 Task: Create a new spreadsheet using the template "Work: Customer relationship management by Copper".
Action: Mouse moved to (39, 76)
Screenshot: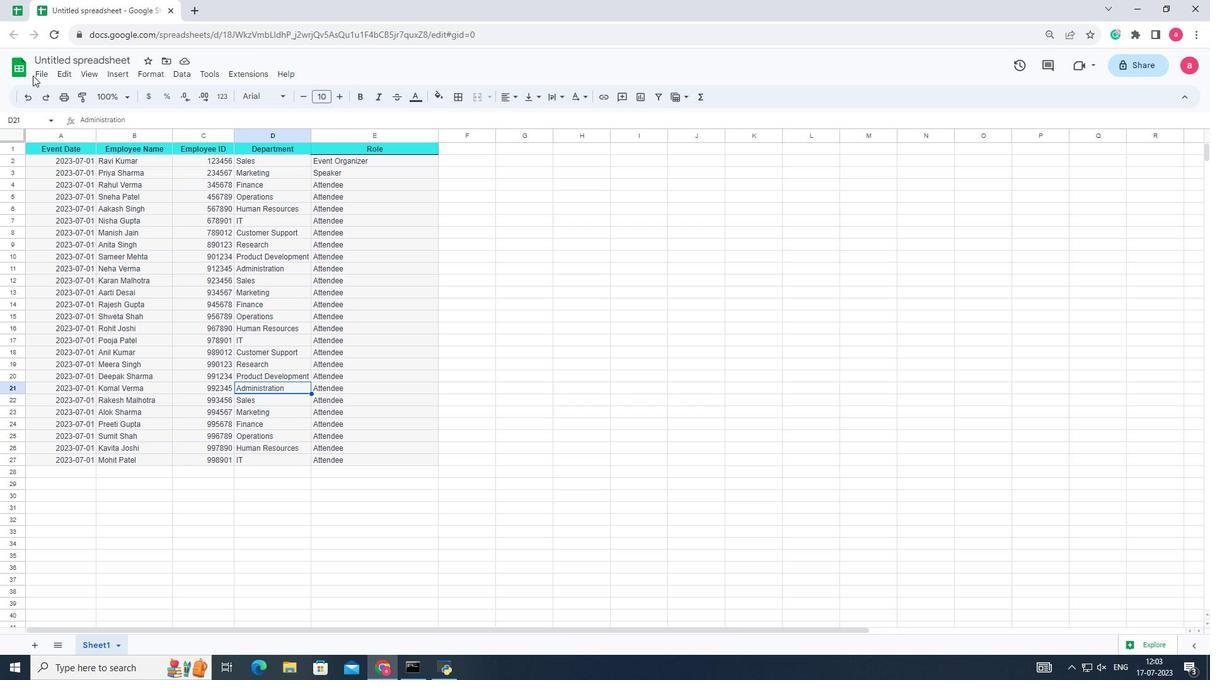 
Action: Mouse pressed left at (39, 76)
Screenshot: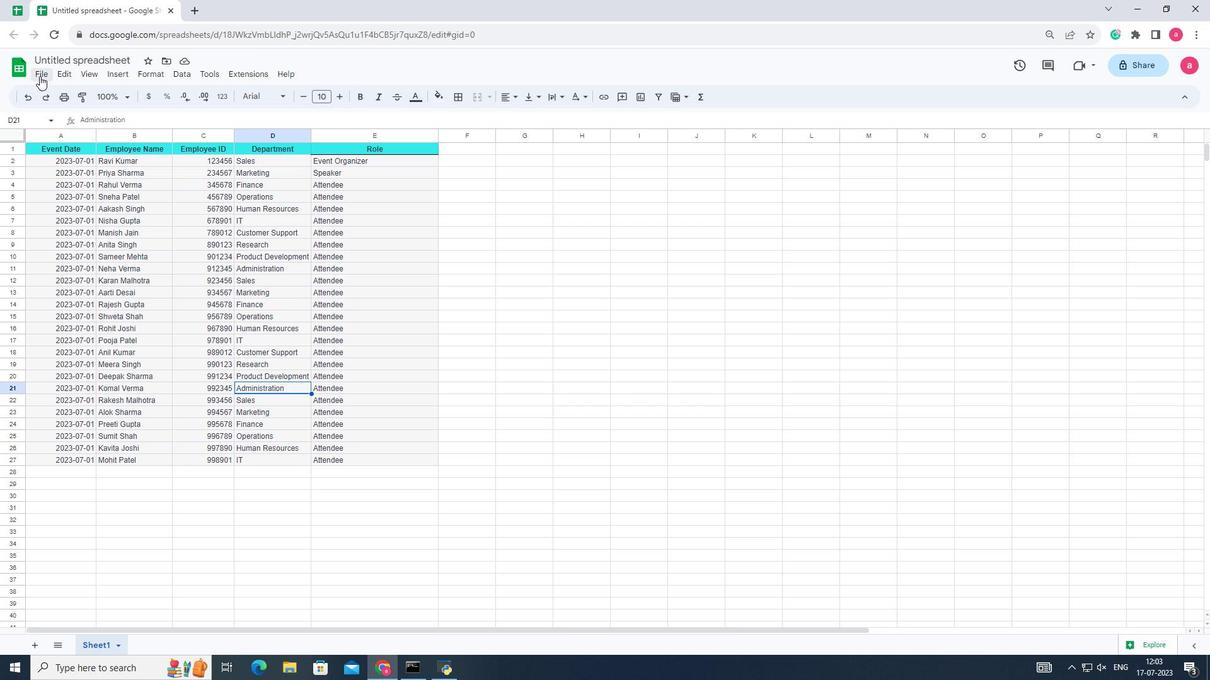 
Action: Mouse moved to (263, 111)
Screenshot: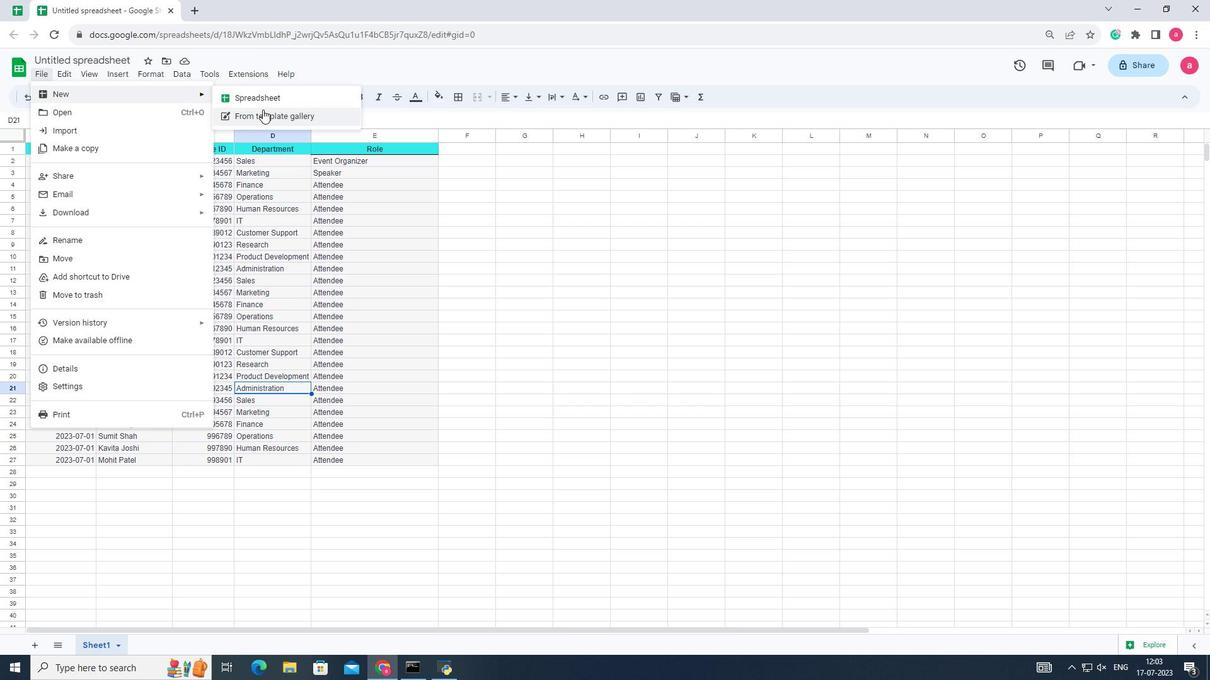 
Action: Mouse pressed left at (263, 111)
Screenshot: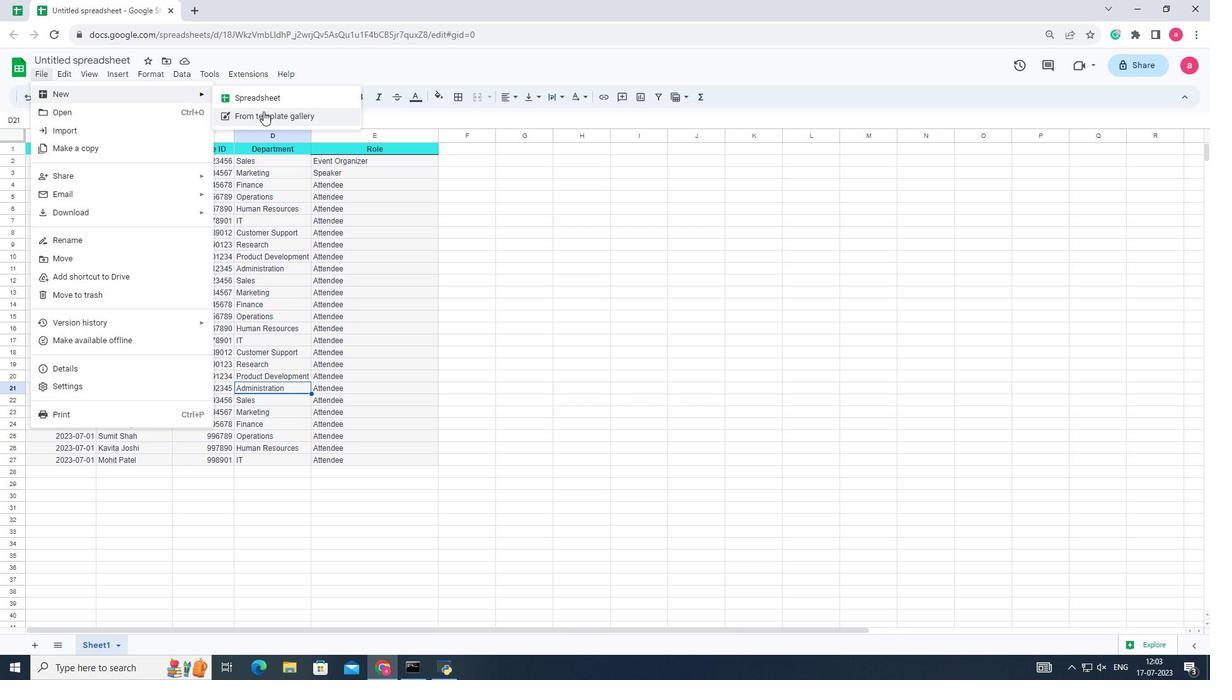 
Action: Mouse moved to (433, 344)
Screenshot: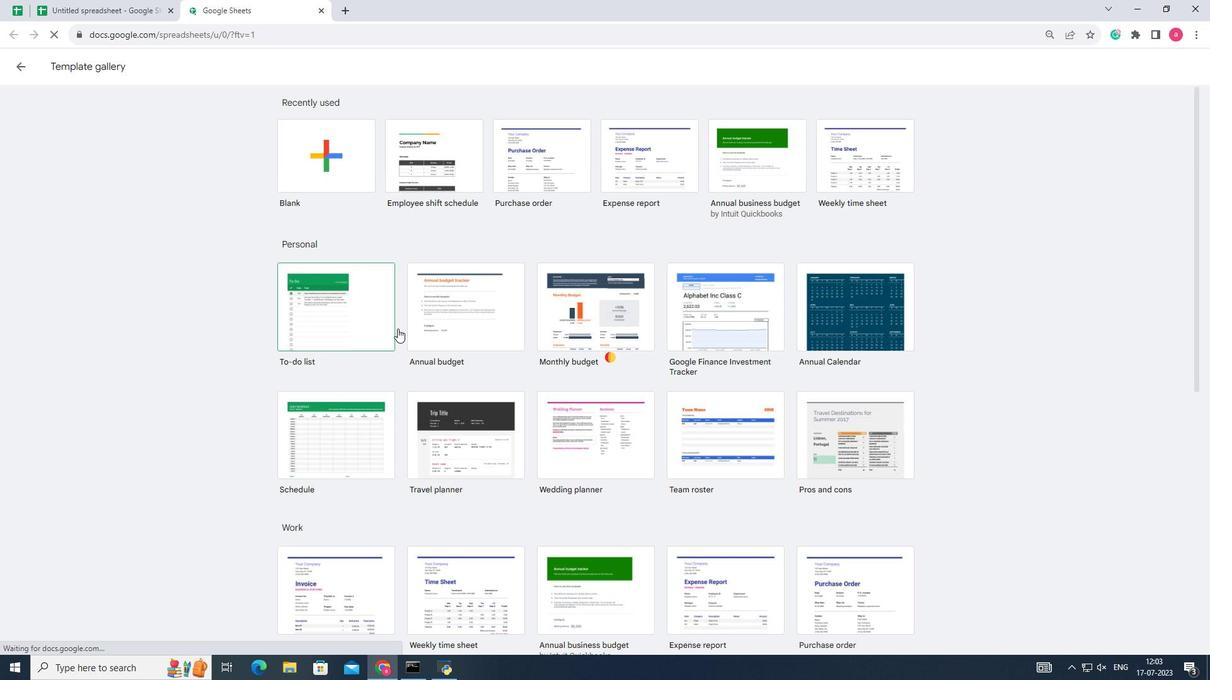 
Action: Mouse scrolled (433, 344) with delta (0, 0)
Screenshot: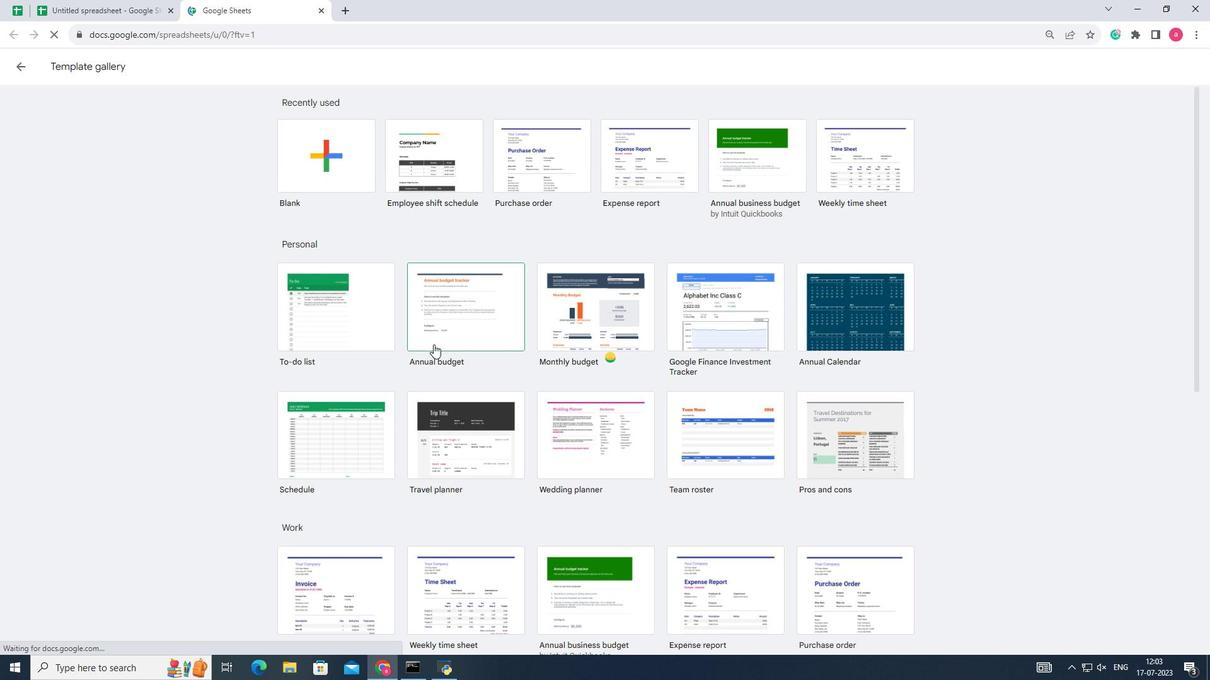 
Action: Mouse scrolled (433, 344) with delta (0, 0)
Screenshot: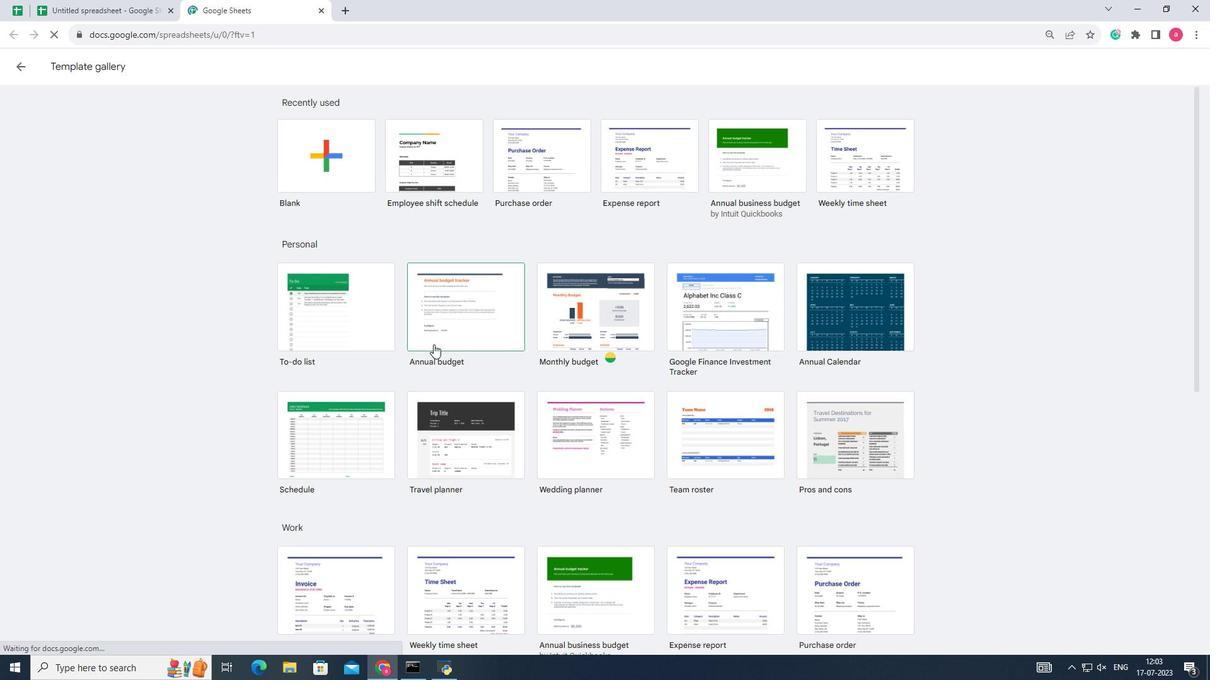 
Action: Mouse scrolled (433, 344) with delta (0, 0)
Screenshot: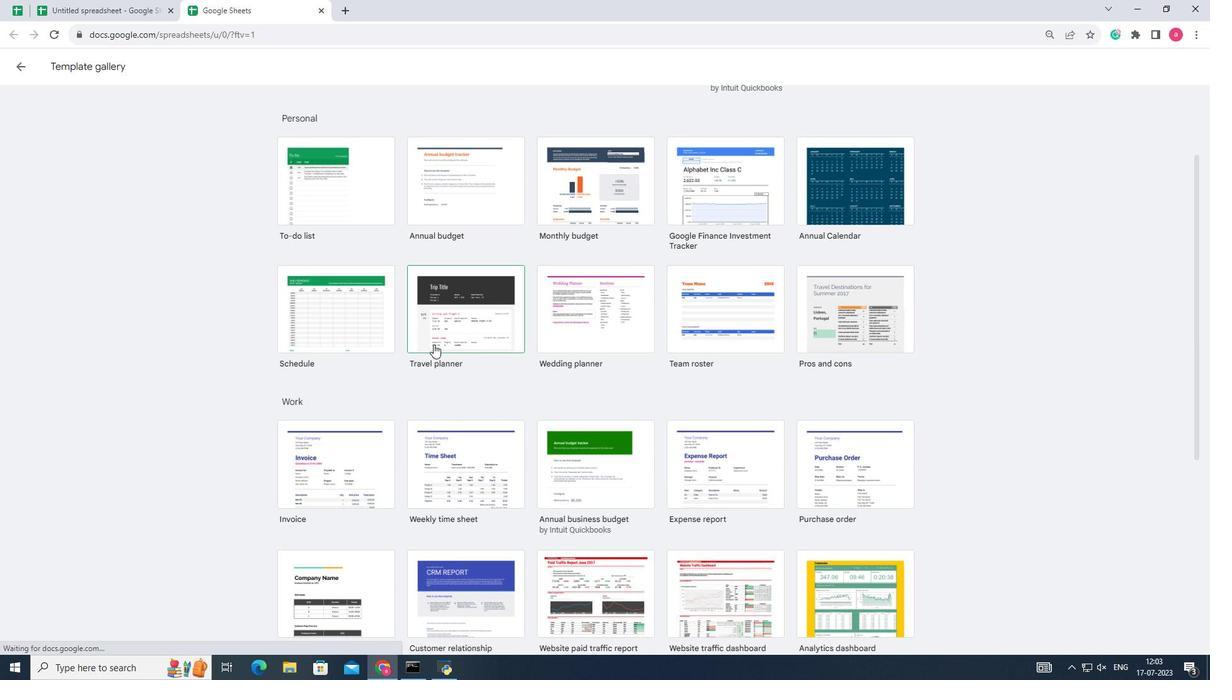 
Action: Mouse scrolled (433, 344) with delta (0, 0)
Screenshot: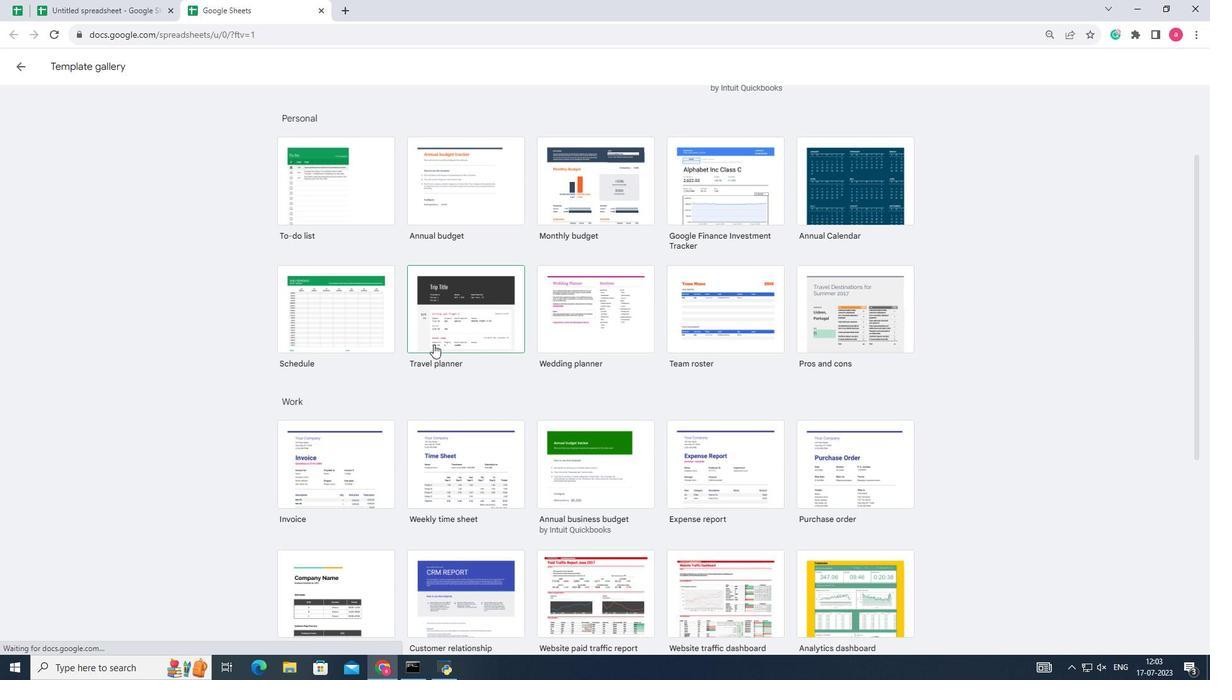 
Action: Mouse scrolled (433, 344) with delta (0, 0)
Screenshot: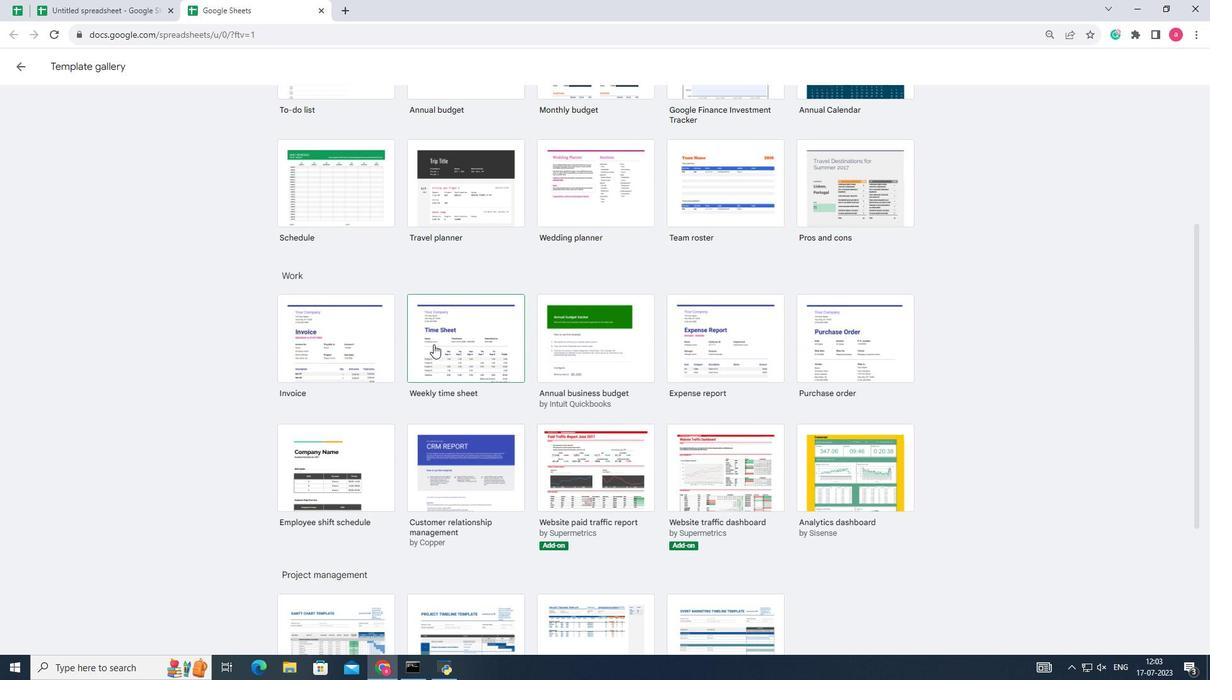 
Action: Mouse scrolled (433, 344) with delta (0, 0)
Screenshot: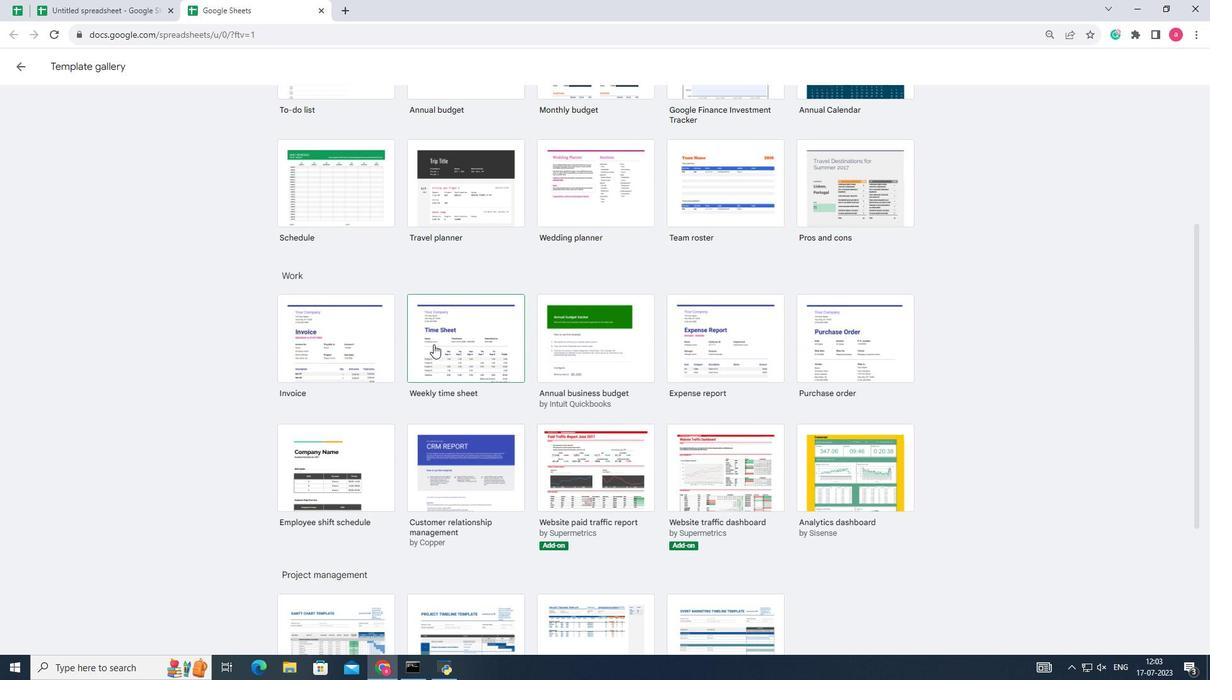 
Action: Mouse moved to (450, 359)
Screenshot: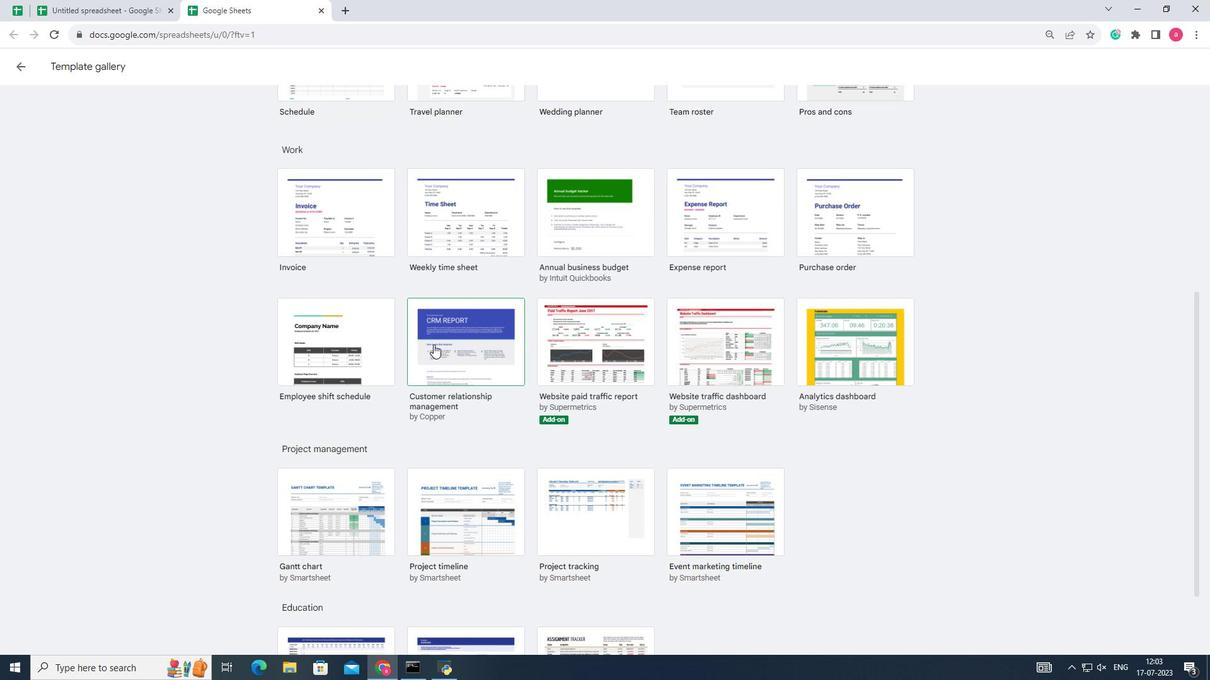 
Action: Mouse pressed left at (450, 359)
Screenshot: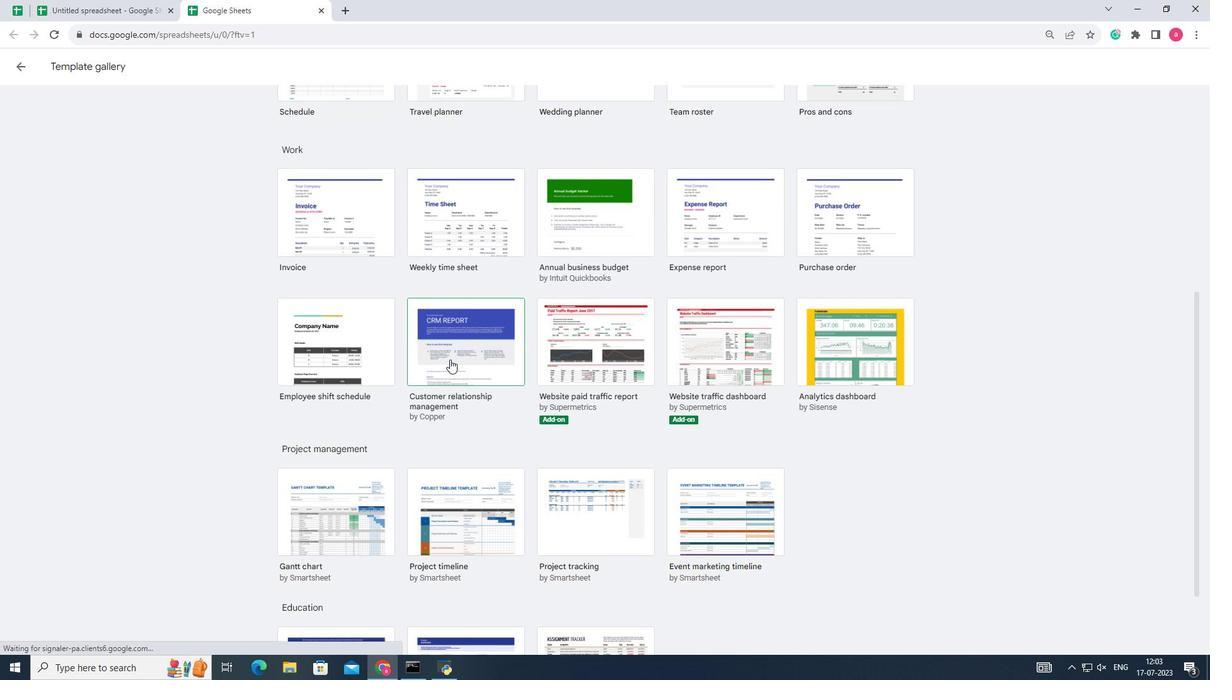 
Action: Mouse moved to (344, 364)
Screenshot: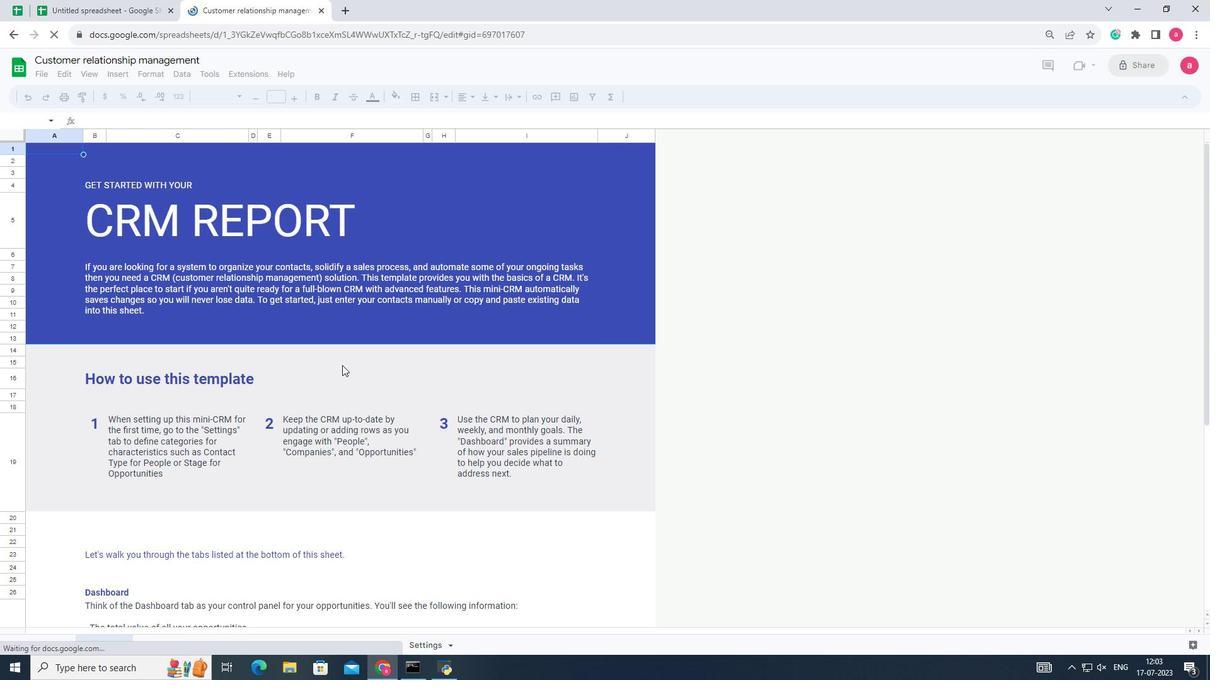 
